 Task: Add Ultima Replenisher Electrolyte Mix, Grape, Stickpack Box to the cart.
Action: Mouse pressed left at (22, 110)
Screenshot: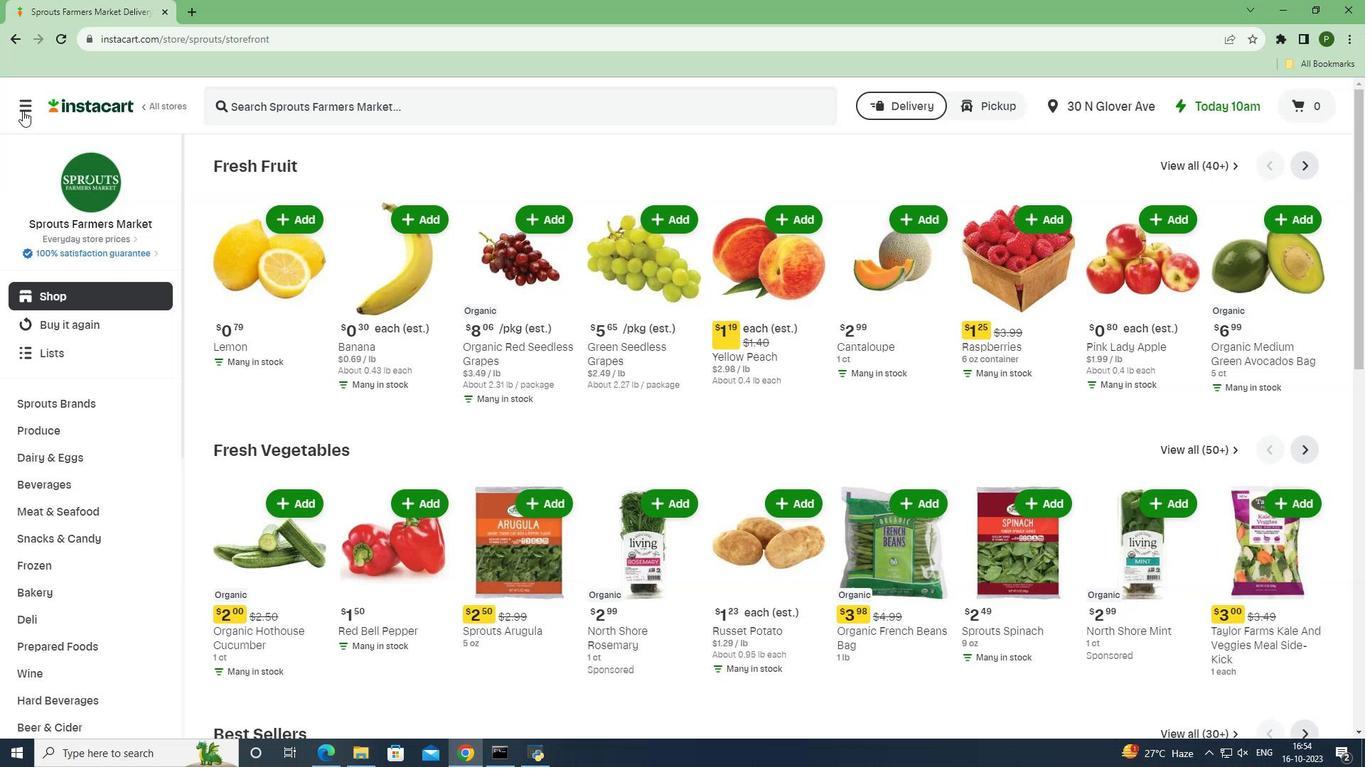 
Action: Mouse moved to (36, 376)
Screenshot: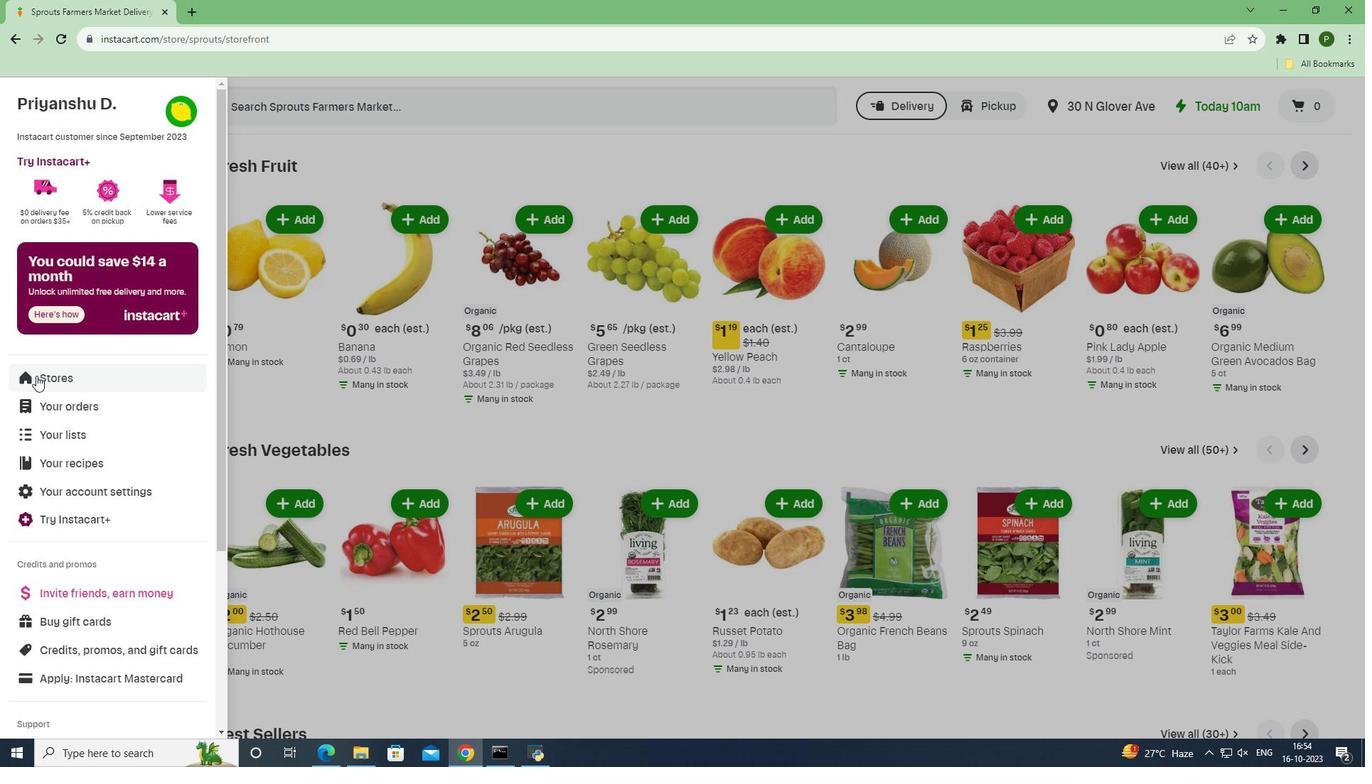 
Action: Mouse pressed left at (36, 376)
Screenshot: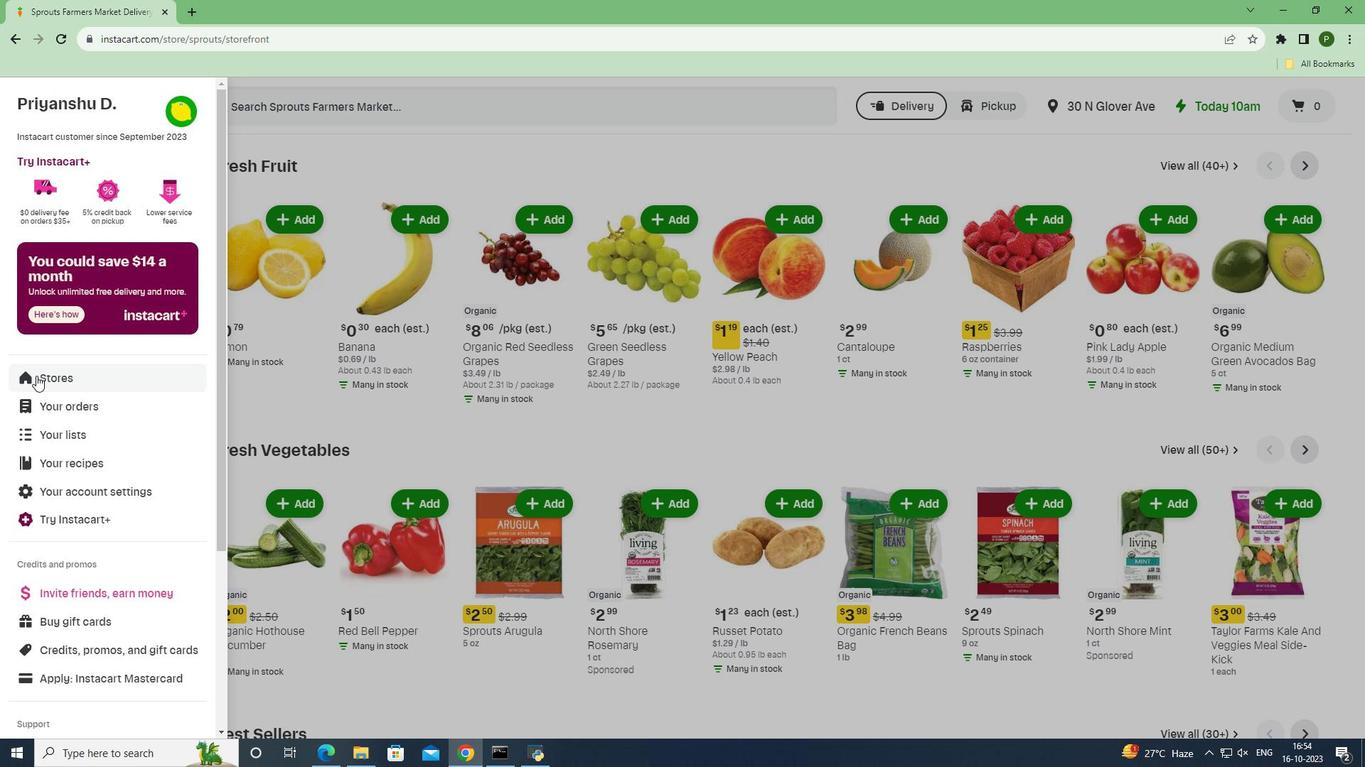 
Action: Mouse moved to (359, 142)
Screenshot: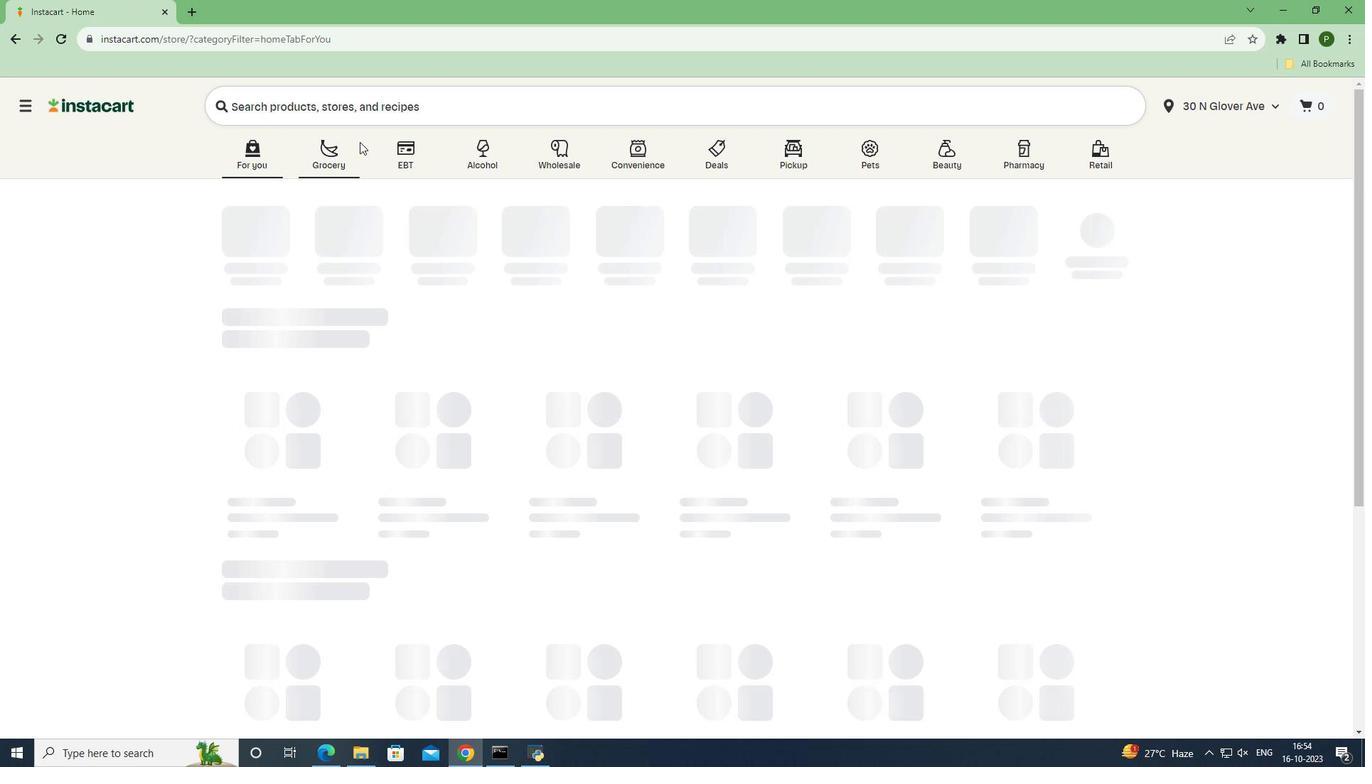 
Action: Mouse pressed left at (359, 142)
Screenshot: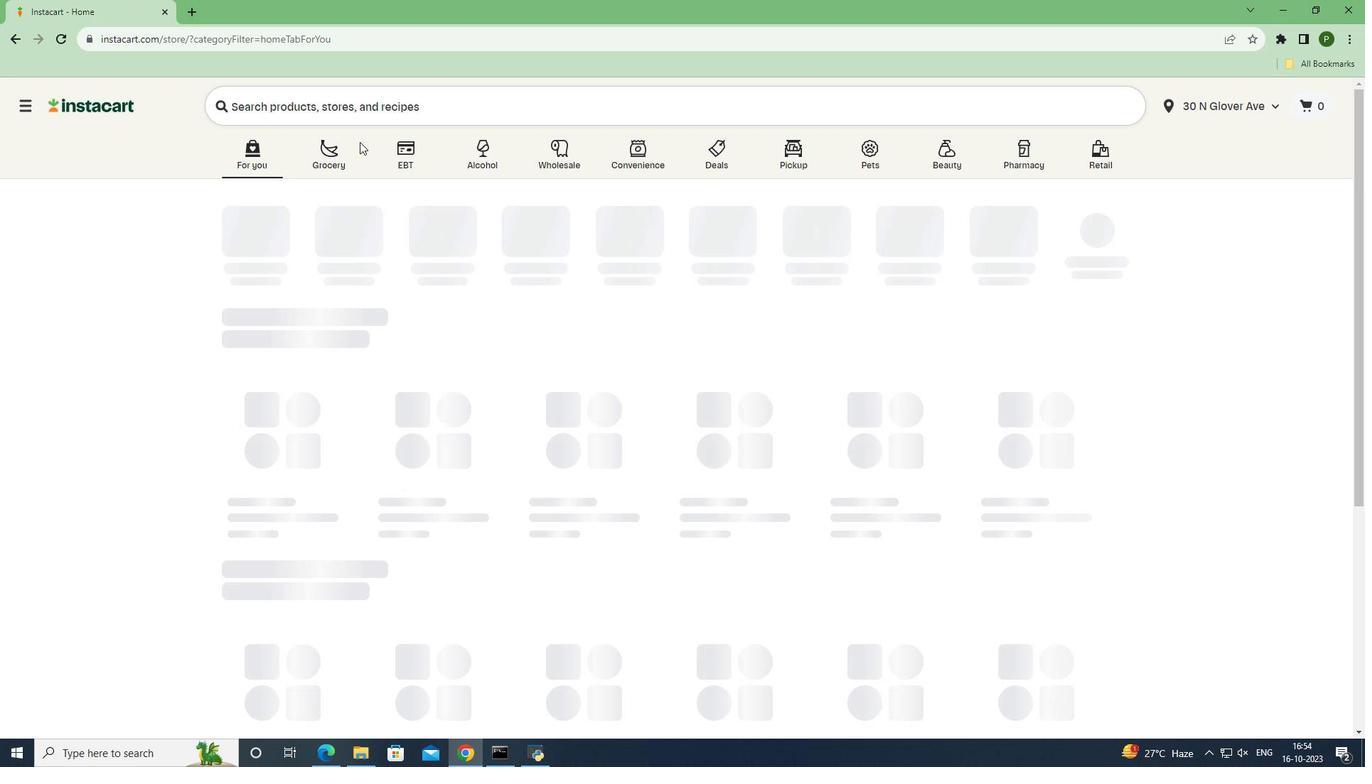 
Action: Mouse moved to (337, 159)
Screenshot: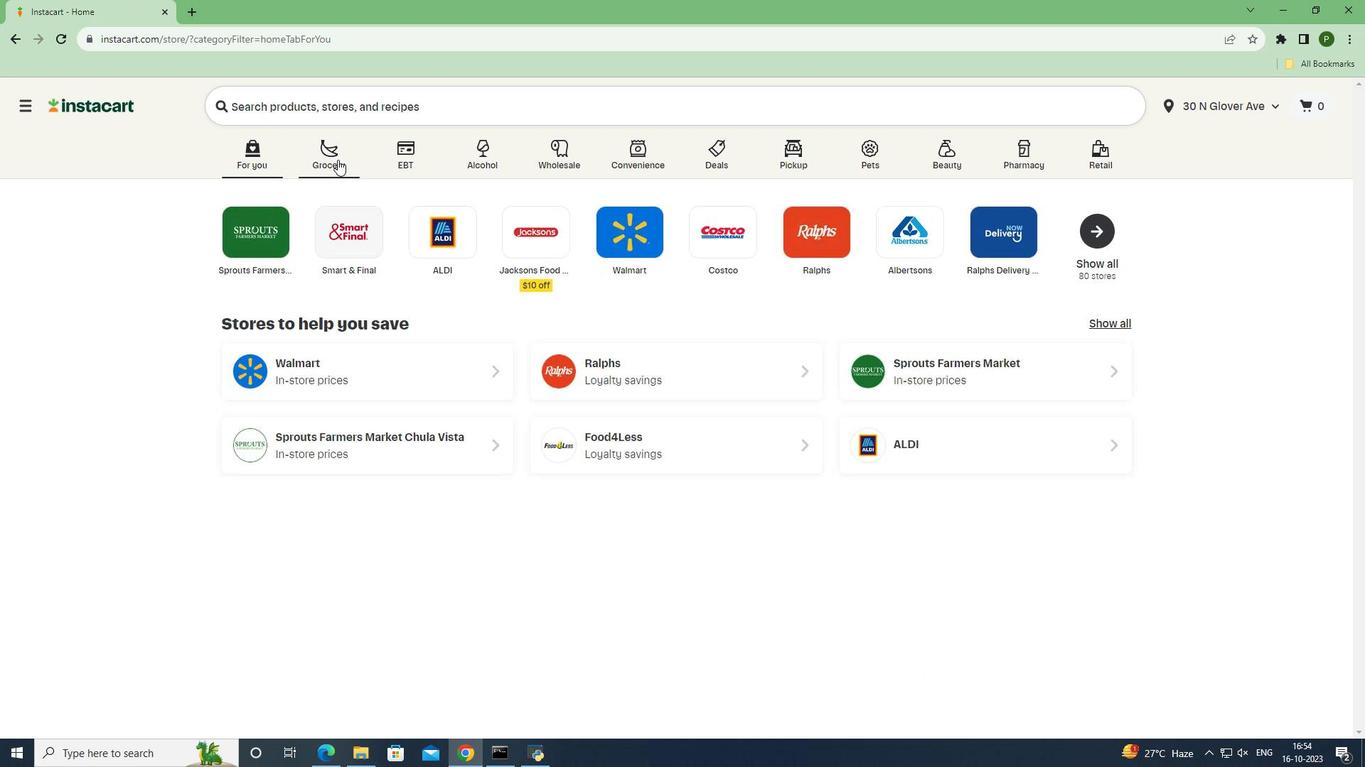 
Action: Mouse pressed left at (337, 159)
Screenshot: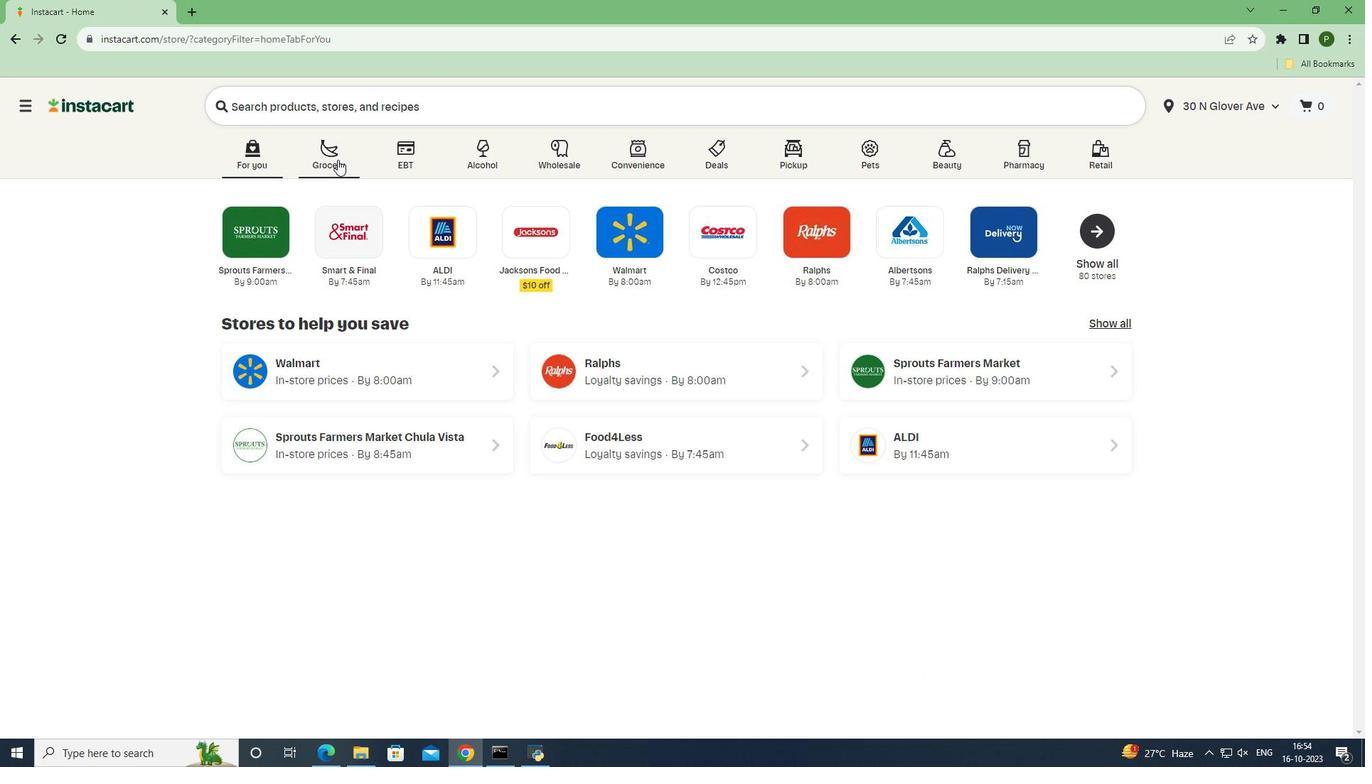 
Action: Mouse moved to (890, 327)
Screenshot: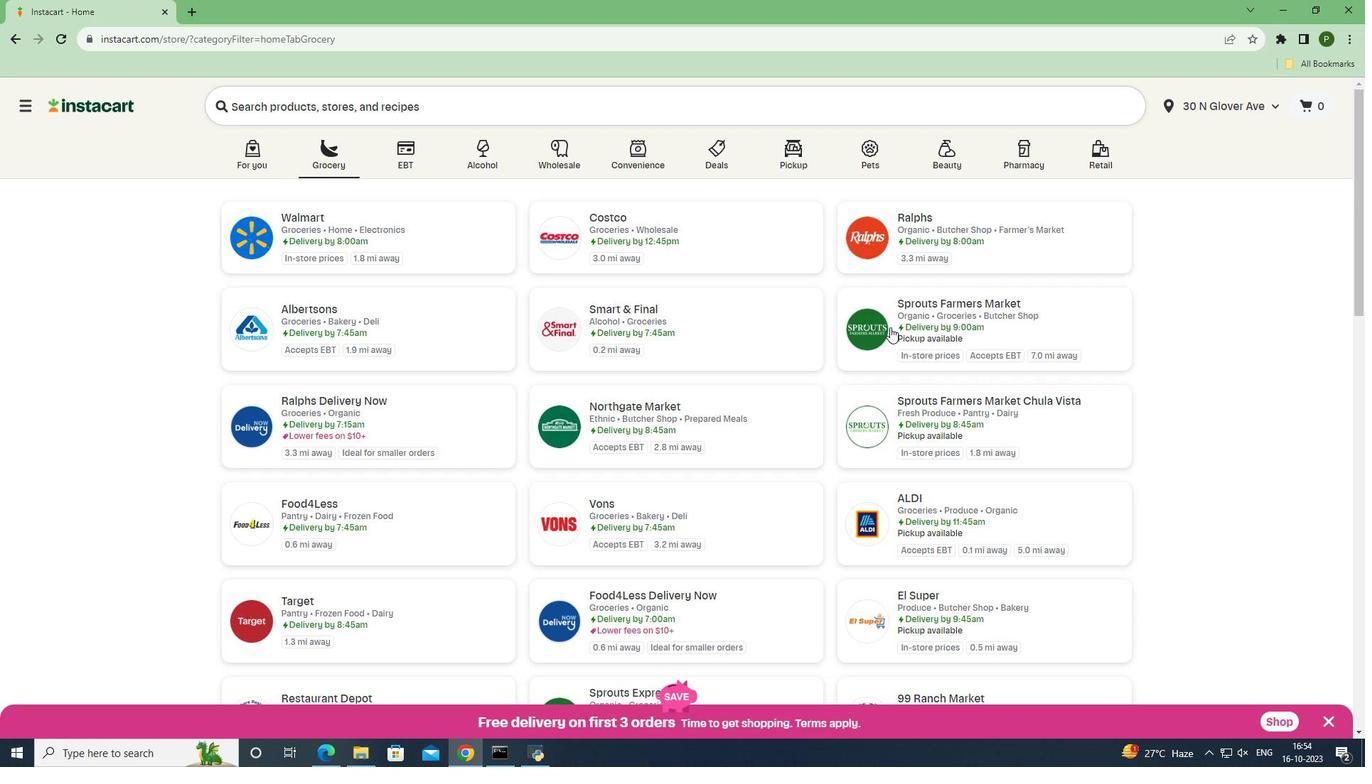 
Action: Mouse pressed left at (890, 327)
Screenshot: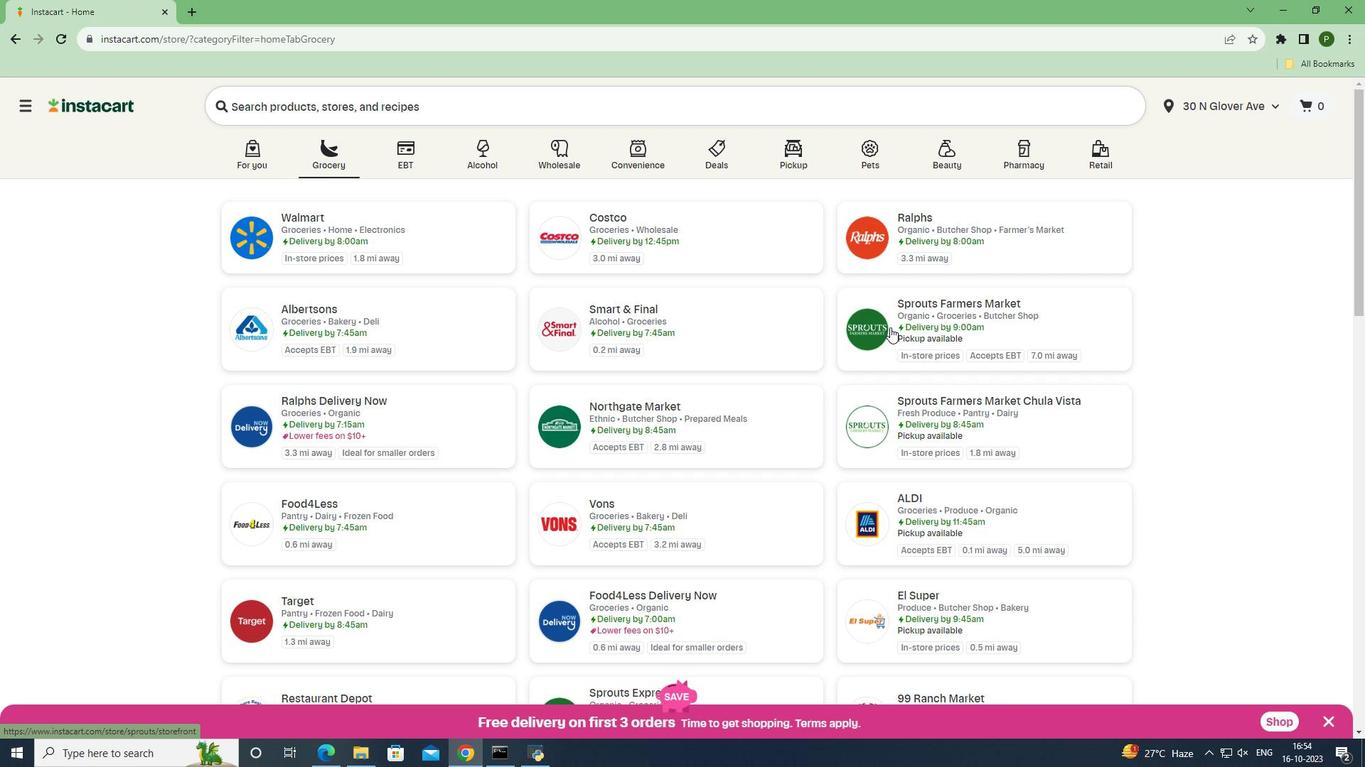 
Action: Mouse moved to (59, 487)
Screenshot: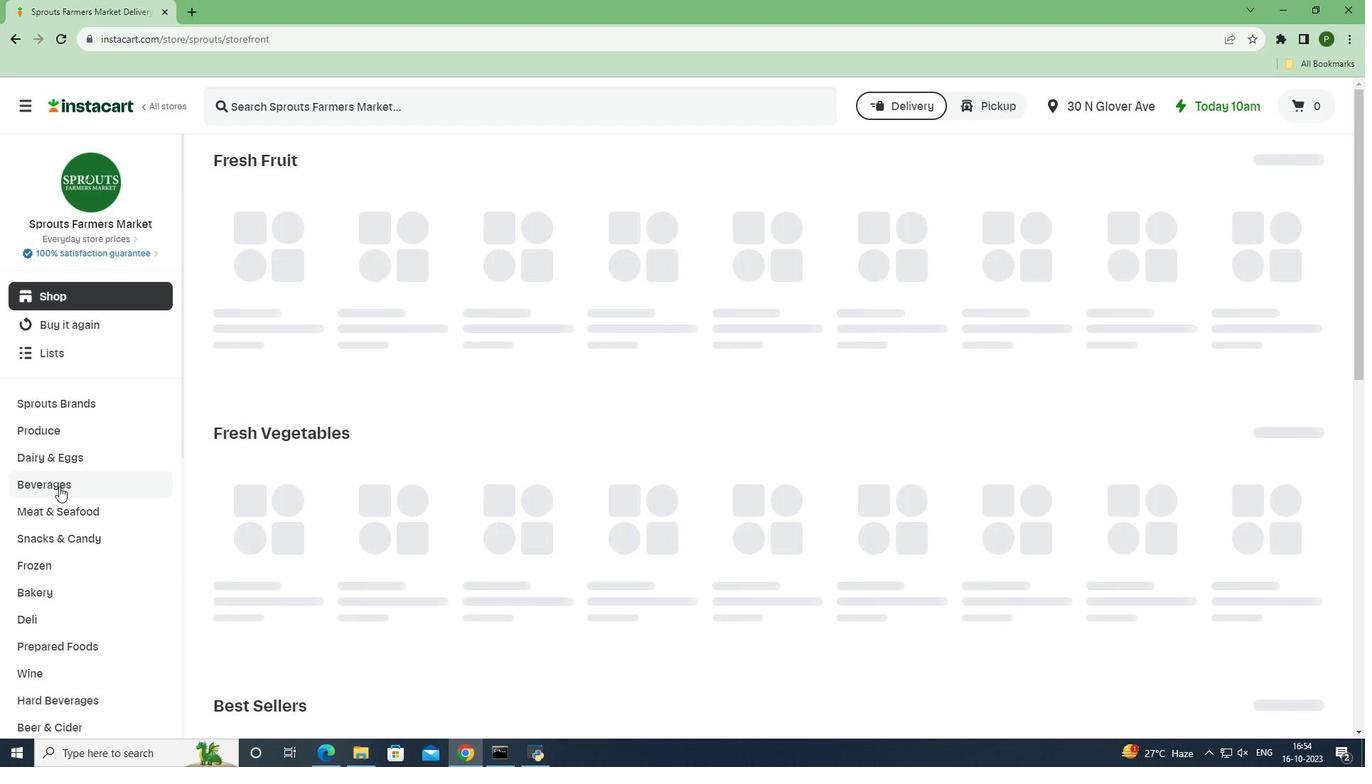 
Action: Mouse pressed left at (59, 487)
Screenshot: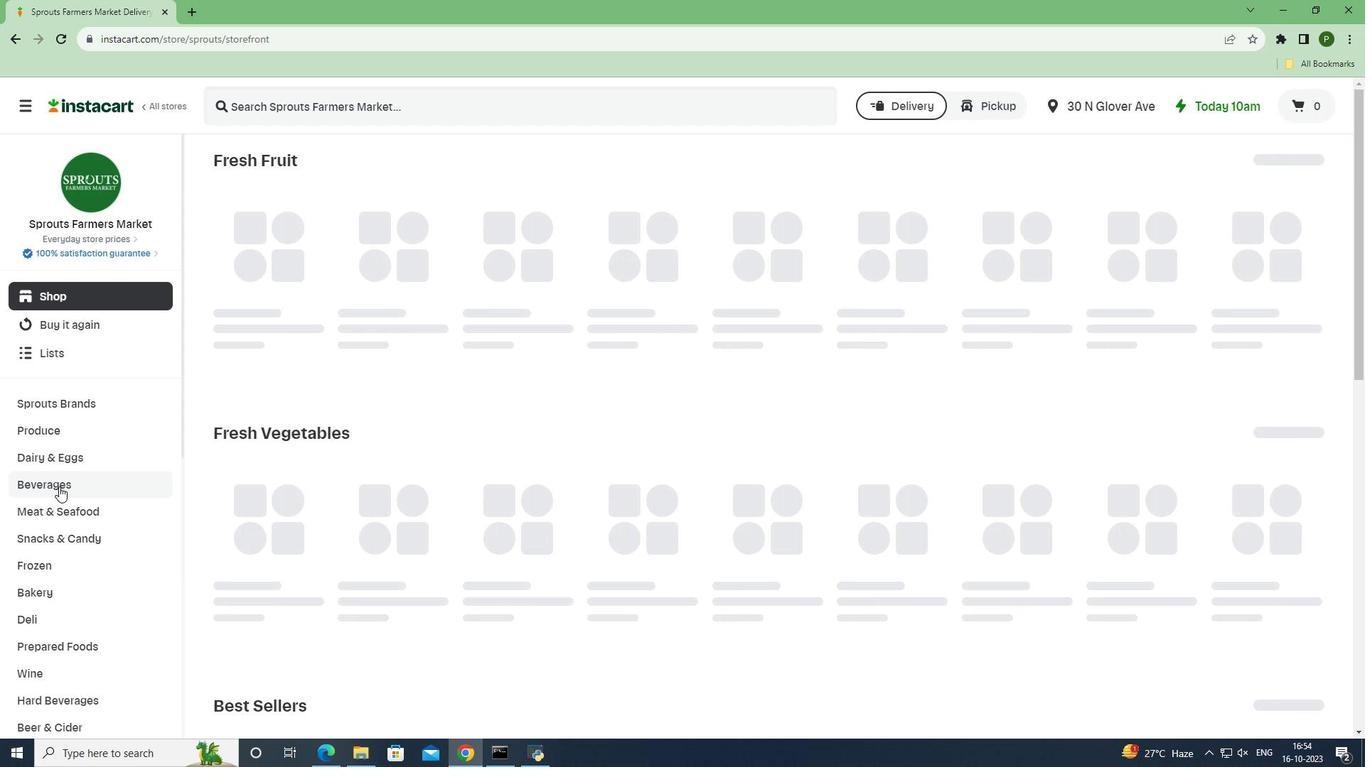 
Action: Mouse moved to (1287, 193)
Screenshot: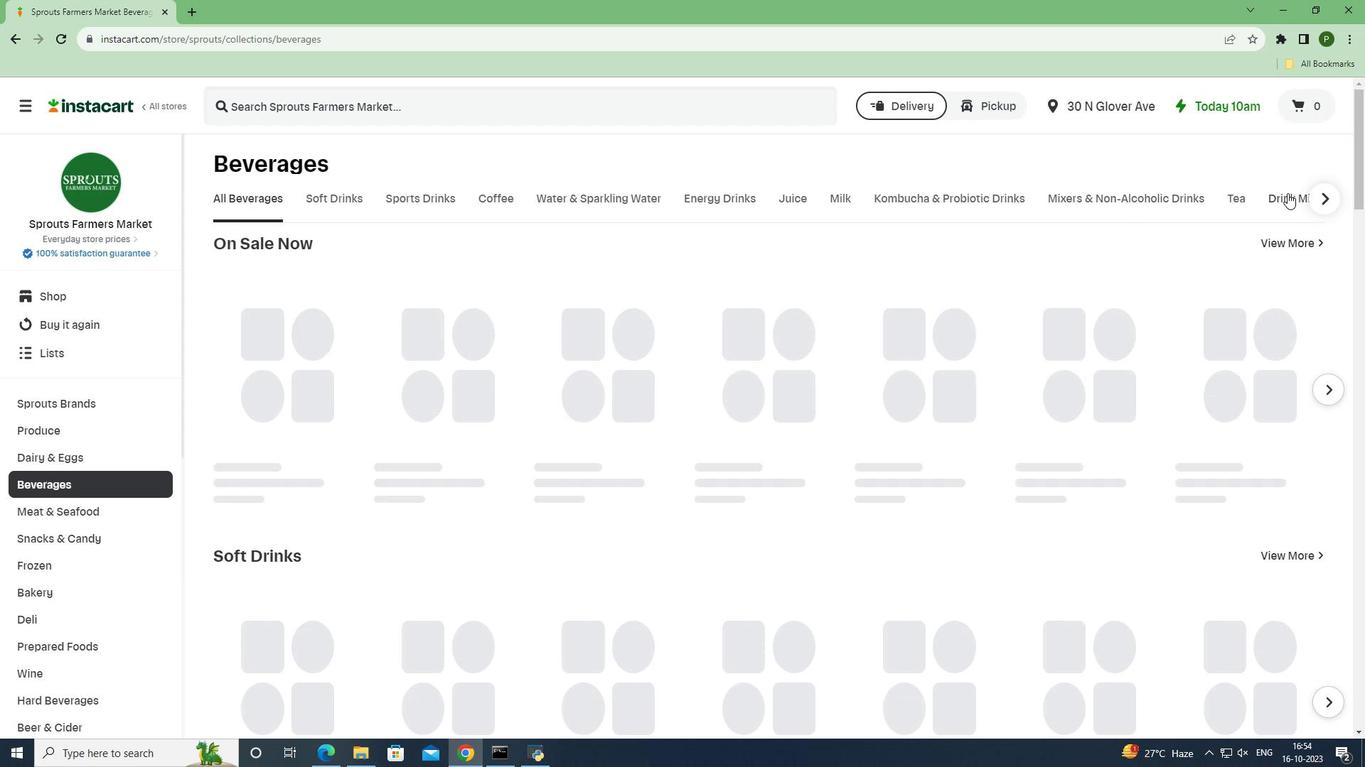 
Action: Mouse pressed left at (1287, 193)
Screenshot: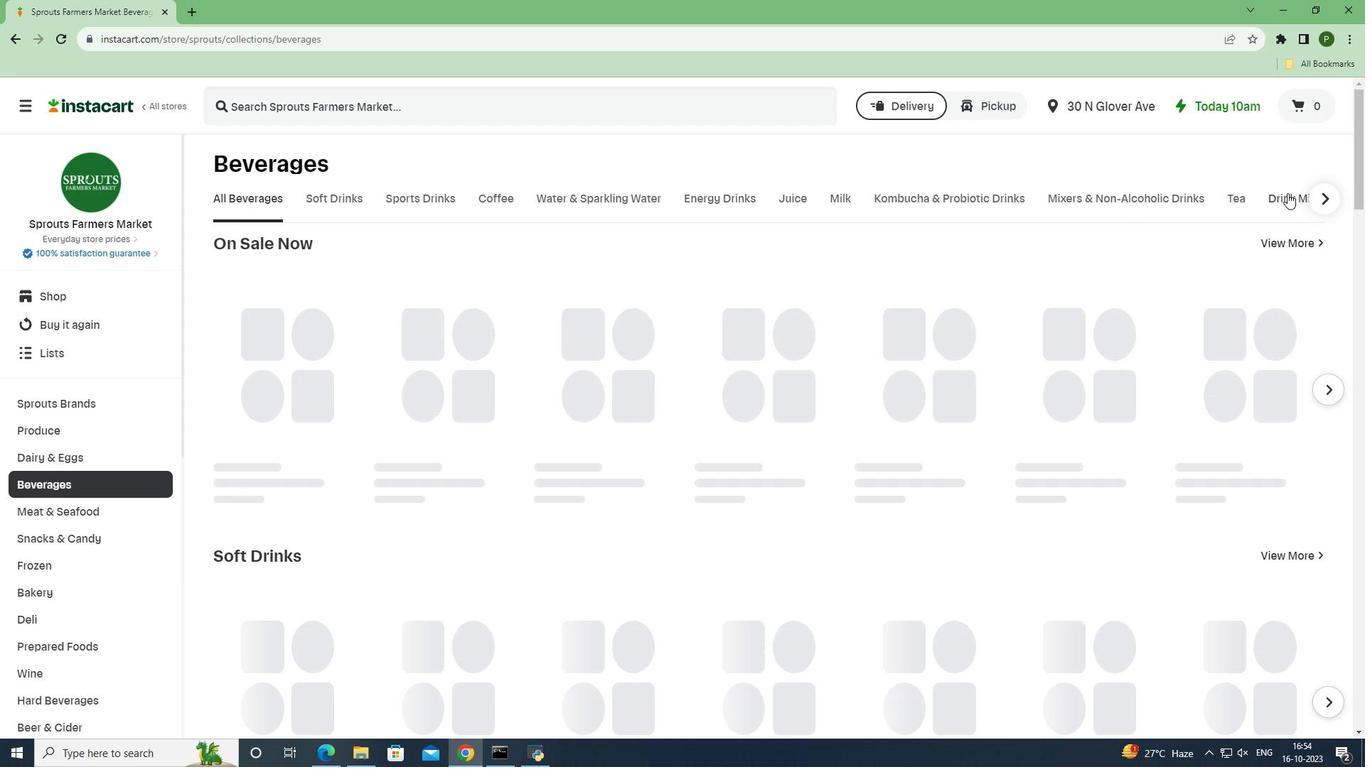 
Action: Mouse moved to (388, 257)
Screenshot: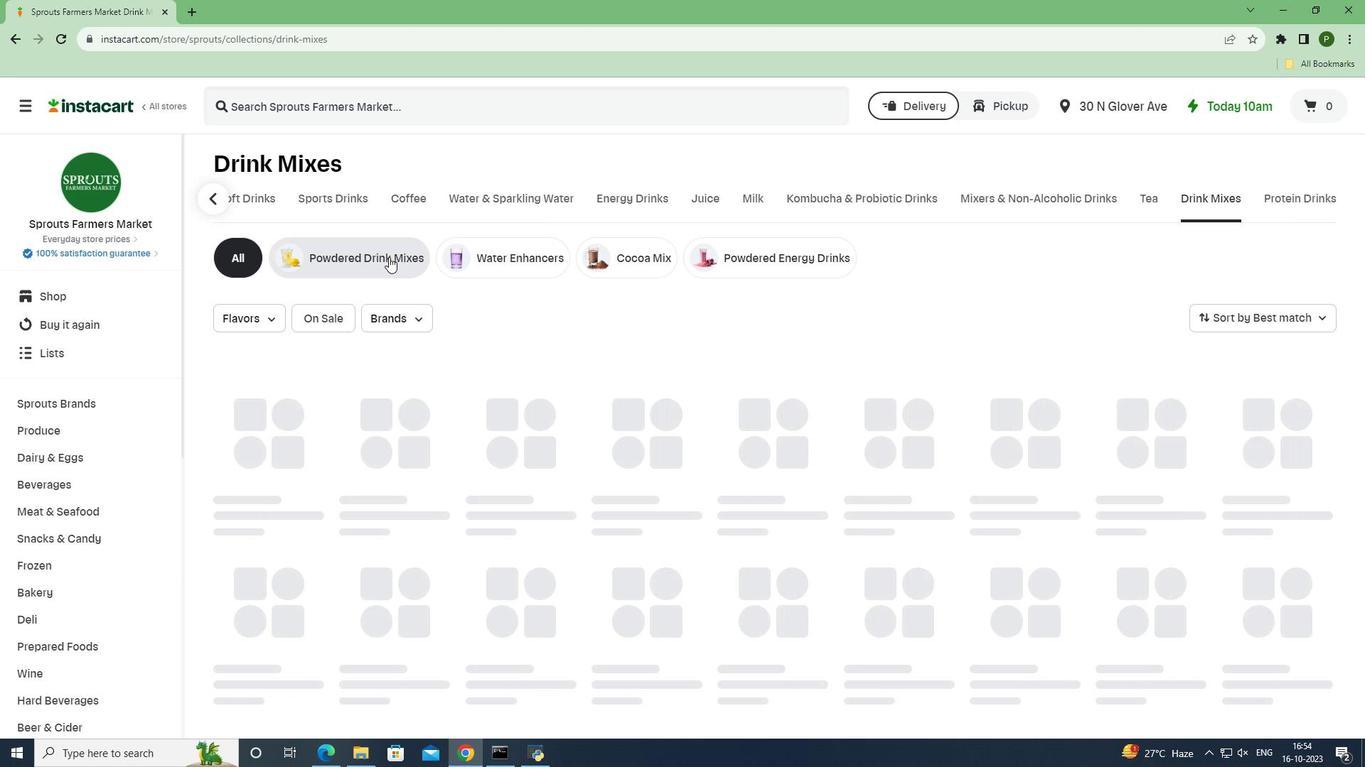
Action: Mouse pressed left at (388, 257)
Screenshot: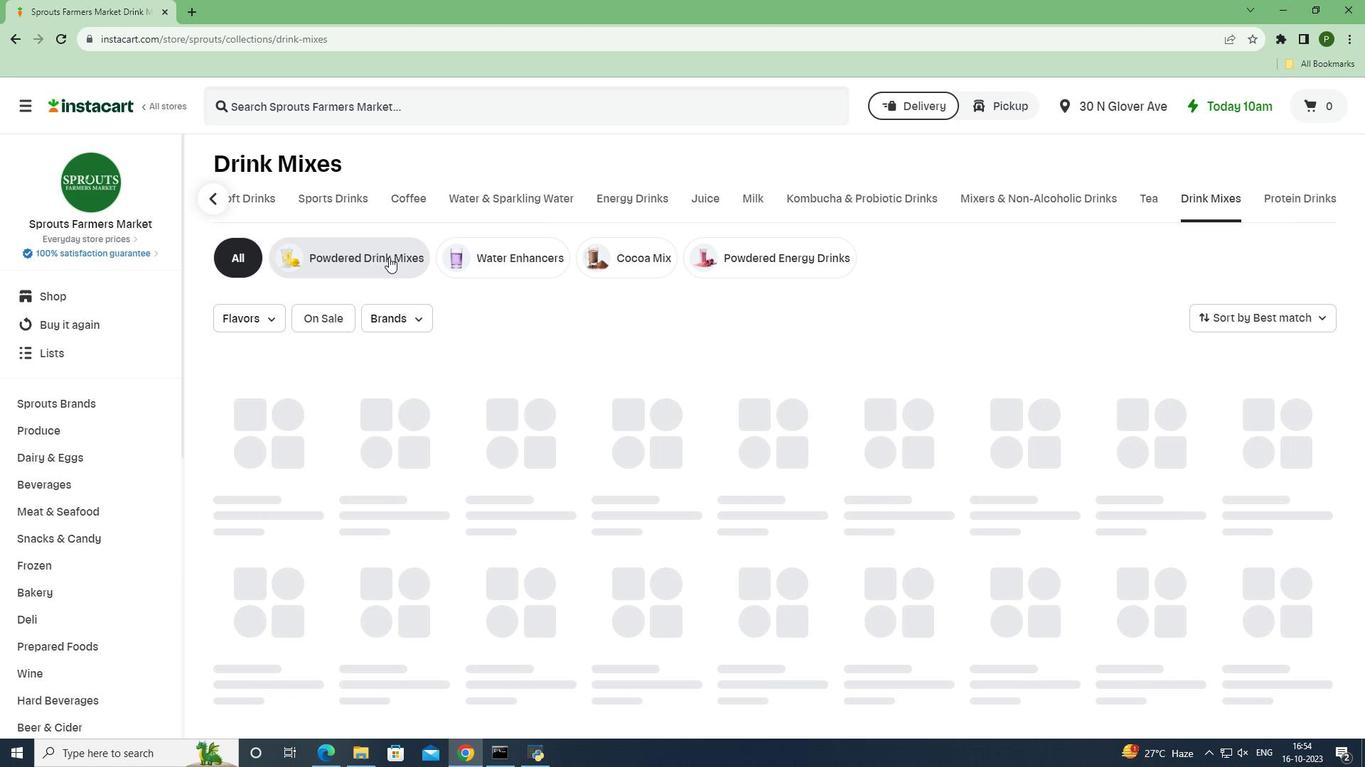 
Action: Mouse moved to (359, 108)
Screenshot: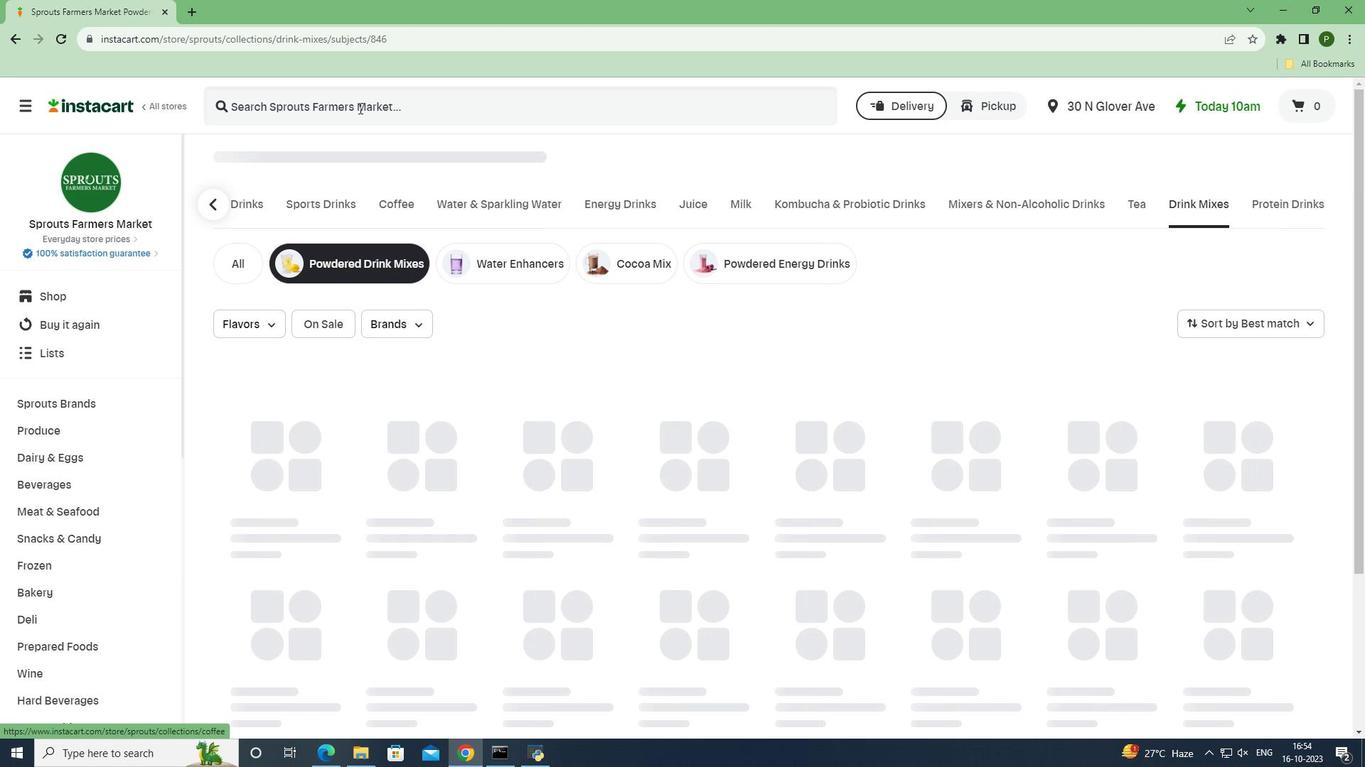 
Action: Mouse pressed left at (359, 108)
Screenshot: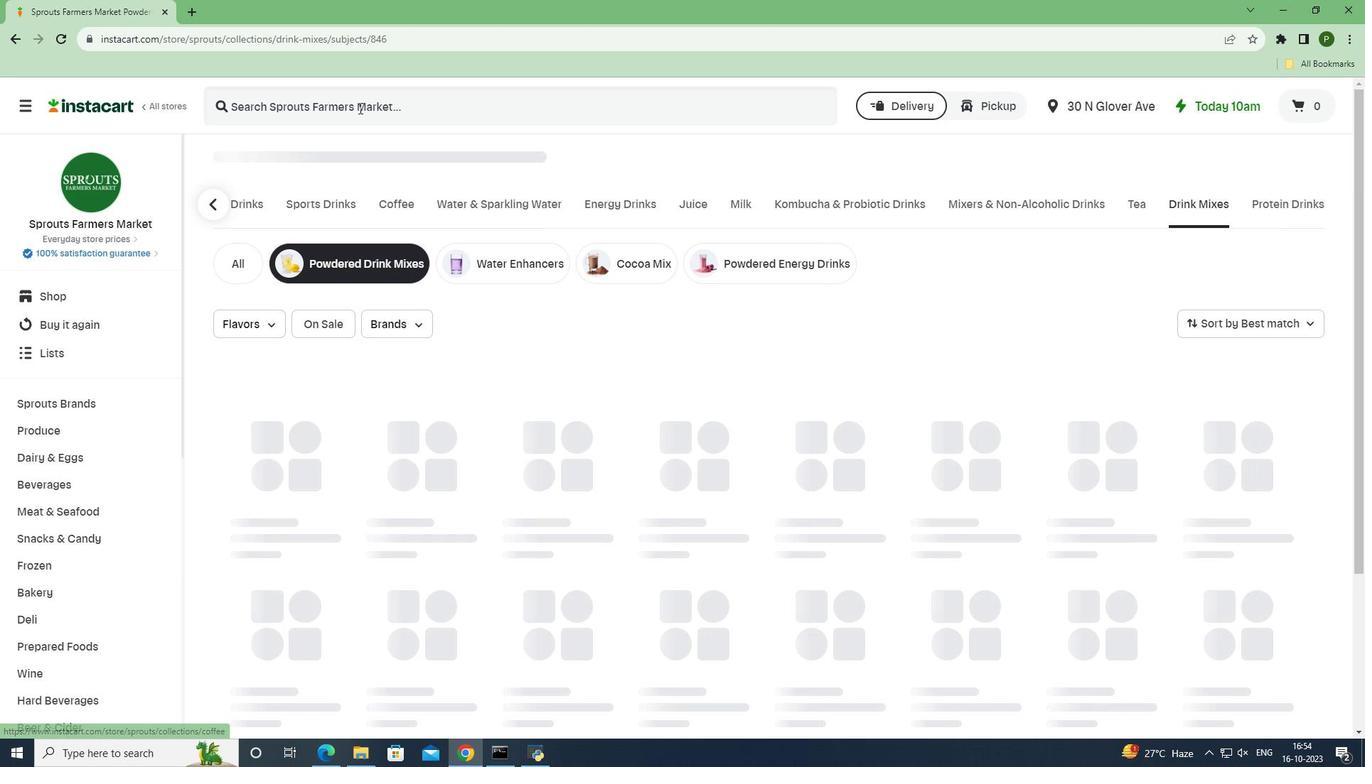 
Action: Key pressed <Key.caps_lock>U<Key.caps_lock>ltima<Key.space><Key.caps_lock>R<Key.caps_lock>eplenisher<Key.space><Key.caps_lock>E<Key.caps_lock>lectrolyte<Key.space><Key.caps_lock>M<Key.caps_lock>ix,<Key.space><Key.caps_lock>G<Key.caps_lock>rape,<Key.space><Key.caps_lock>S<Key.caps_lock>tickpack<Key.space><Key.caps_lock>B<Key.caps_lock>ox<Key.space><Key.enter>
Screenshot: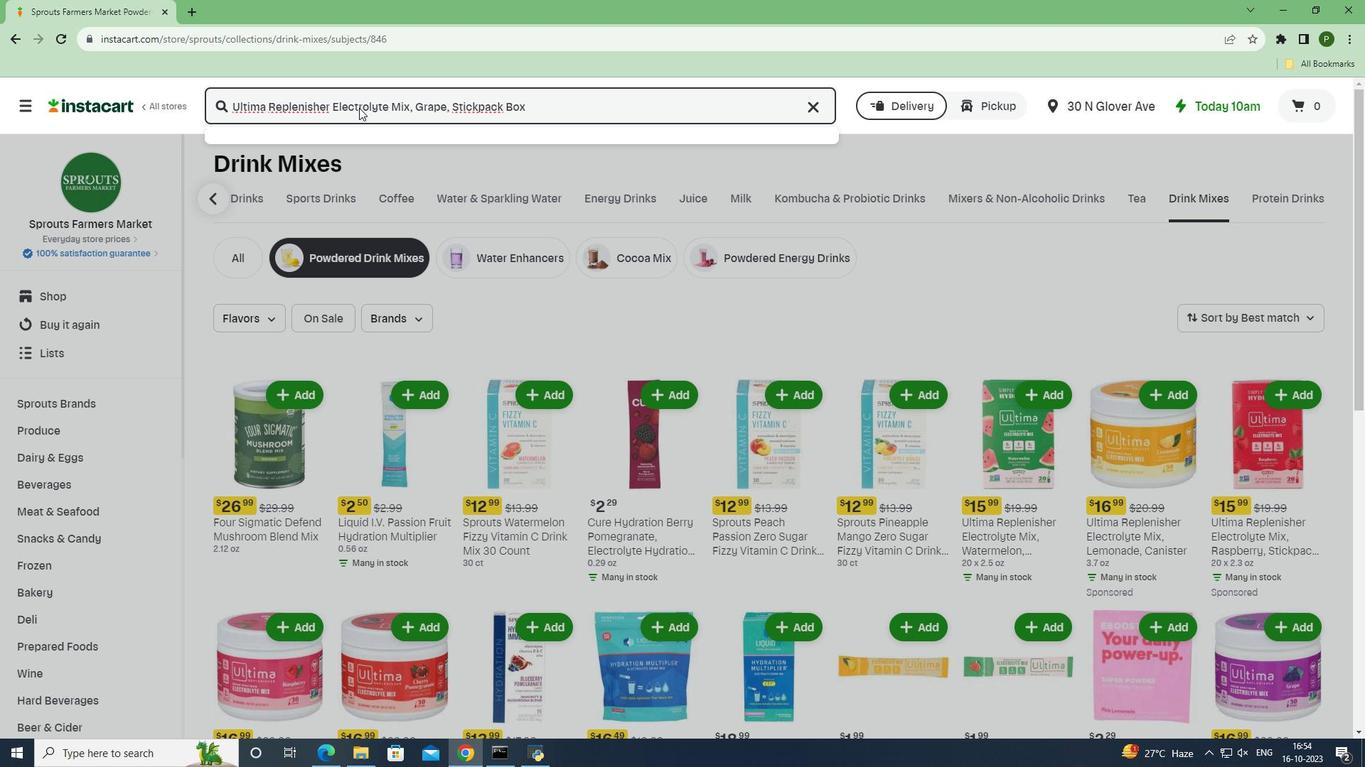 
Action: Mouse moved to (410, 248)
Screenshot: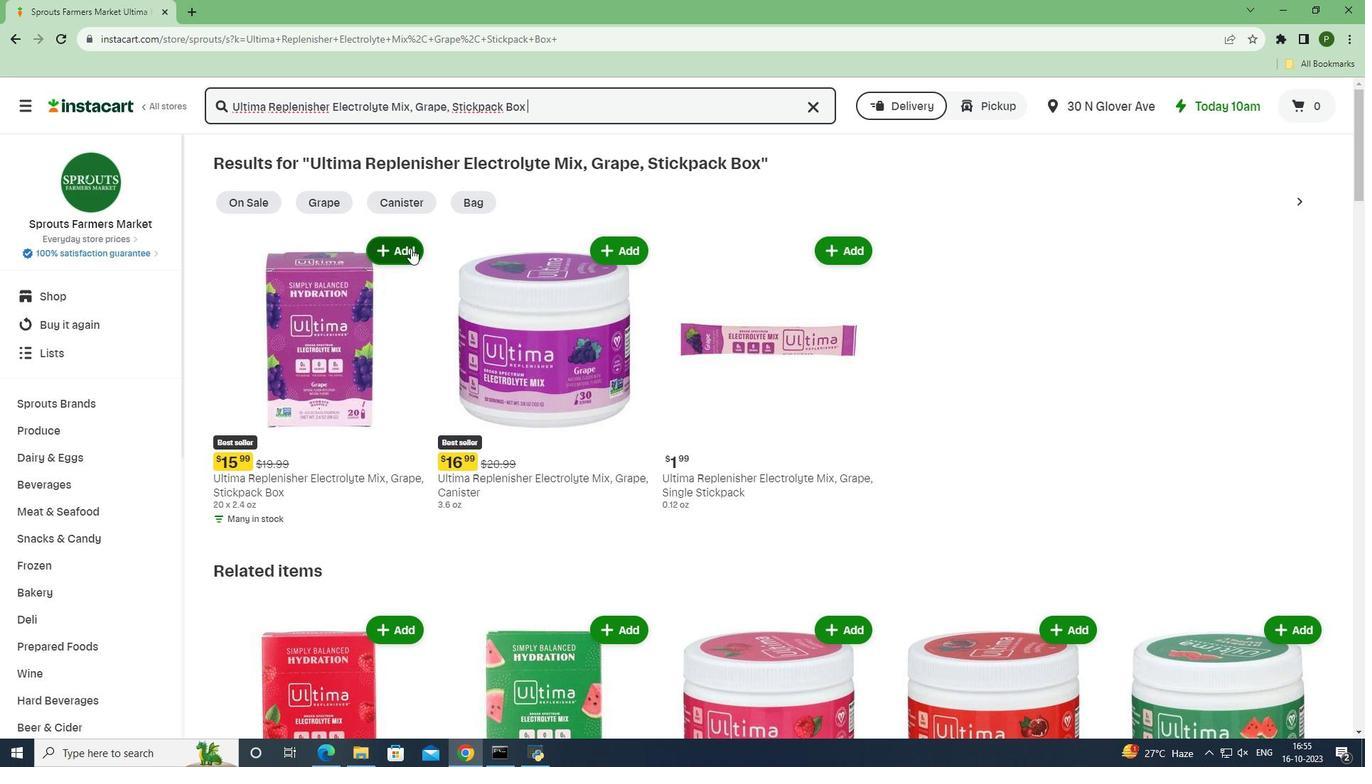 
Action: Mouse pressed left at (410, 248)
Screenshot: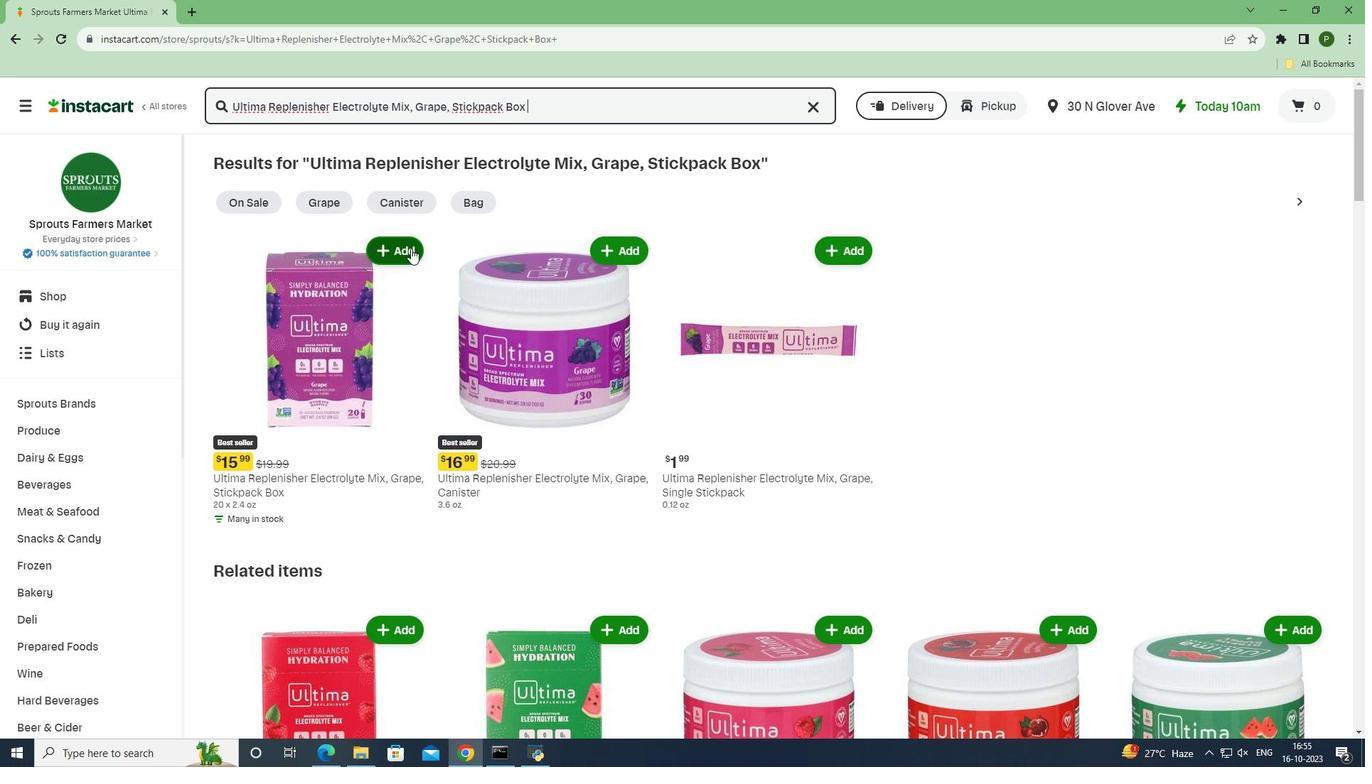 
Action: Mouse moved to (428, 348)
Screenshot: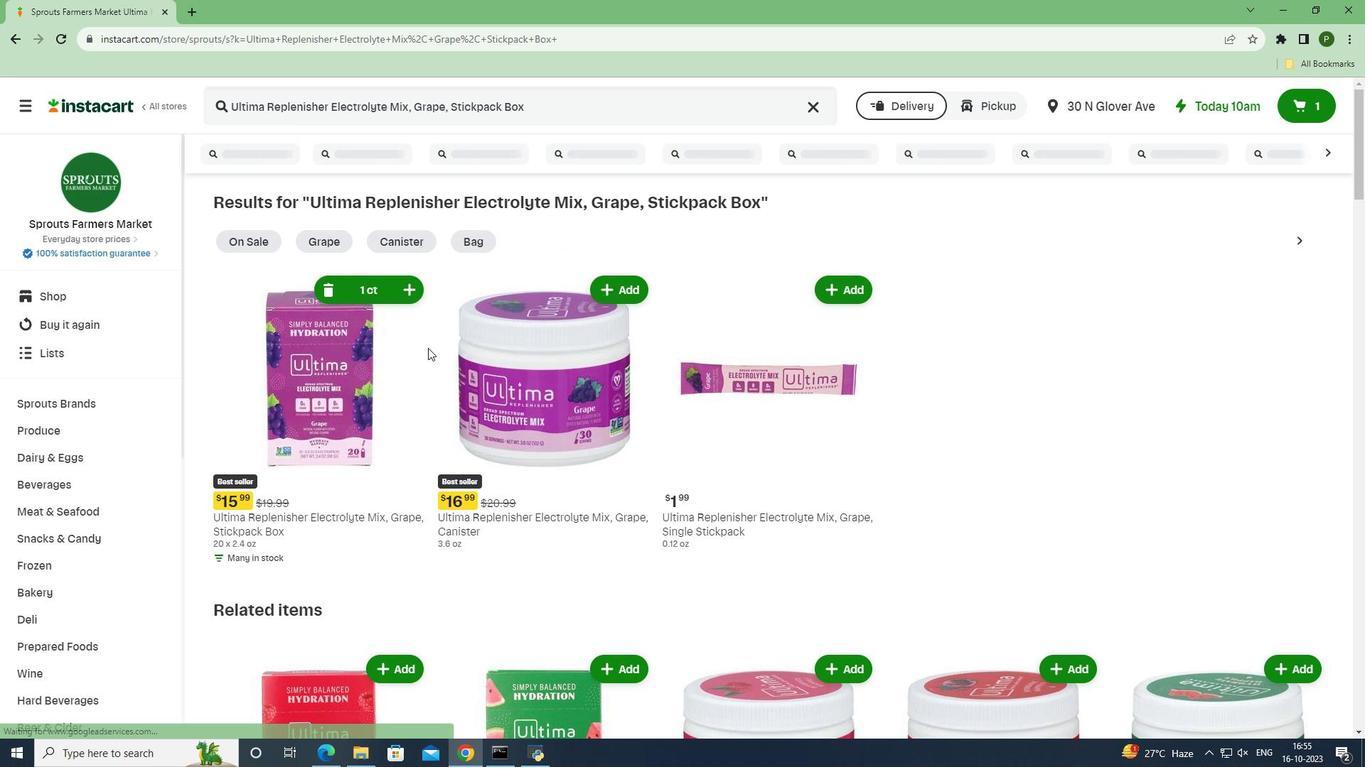 
